 Task: In the Offering board, change the cover picture of the Introduction and apply the Martin Martz picture.
Action: Mouse moved to (1013, 181)
Screenshot: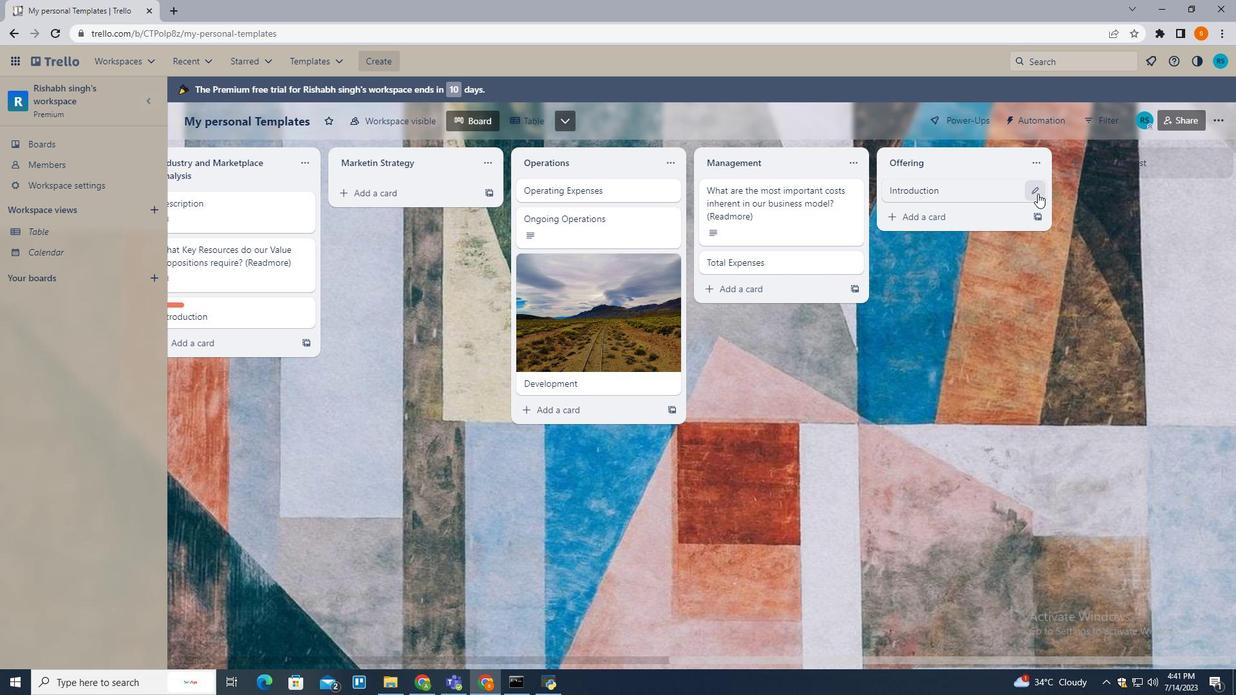 
Action: Mouse pressed left at (1013, 181)
Screenshot: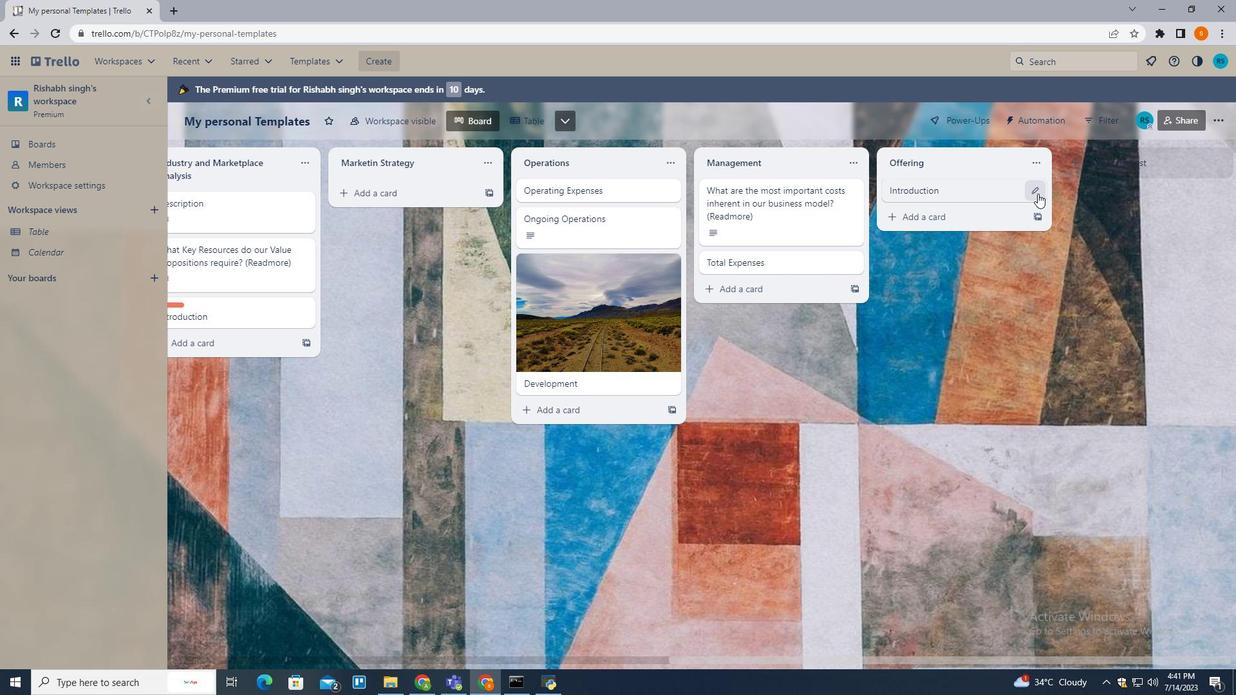
Action: Mouse moved to (778, 312)
Screenshot: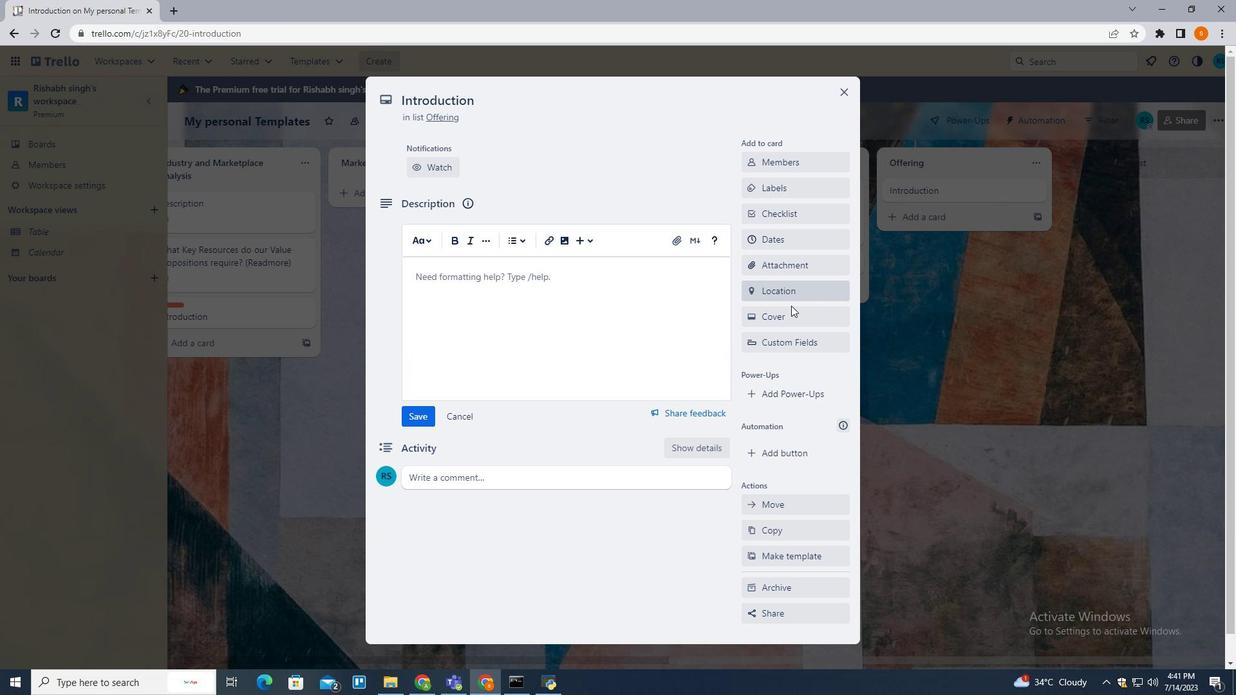 
Action: Mouse pressed left at (778, 312)
Screenshot: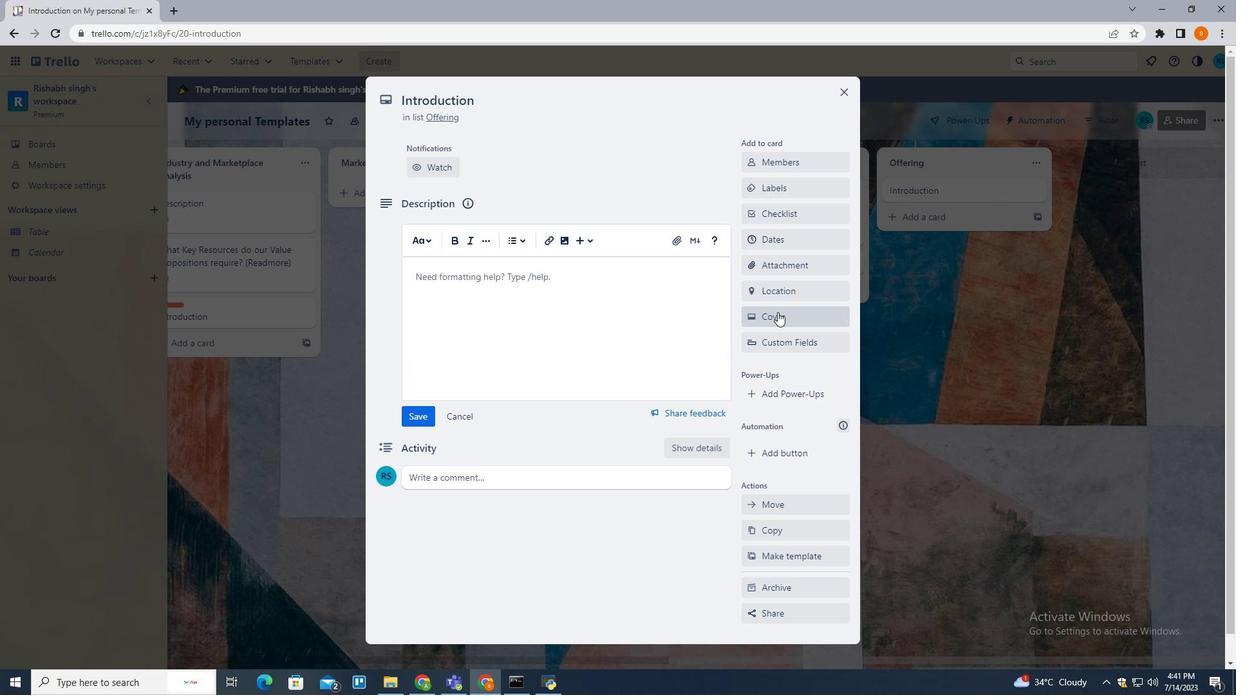 
Action: Mouse moved to (820, 411)
Screenshot: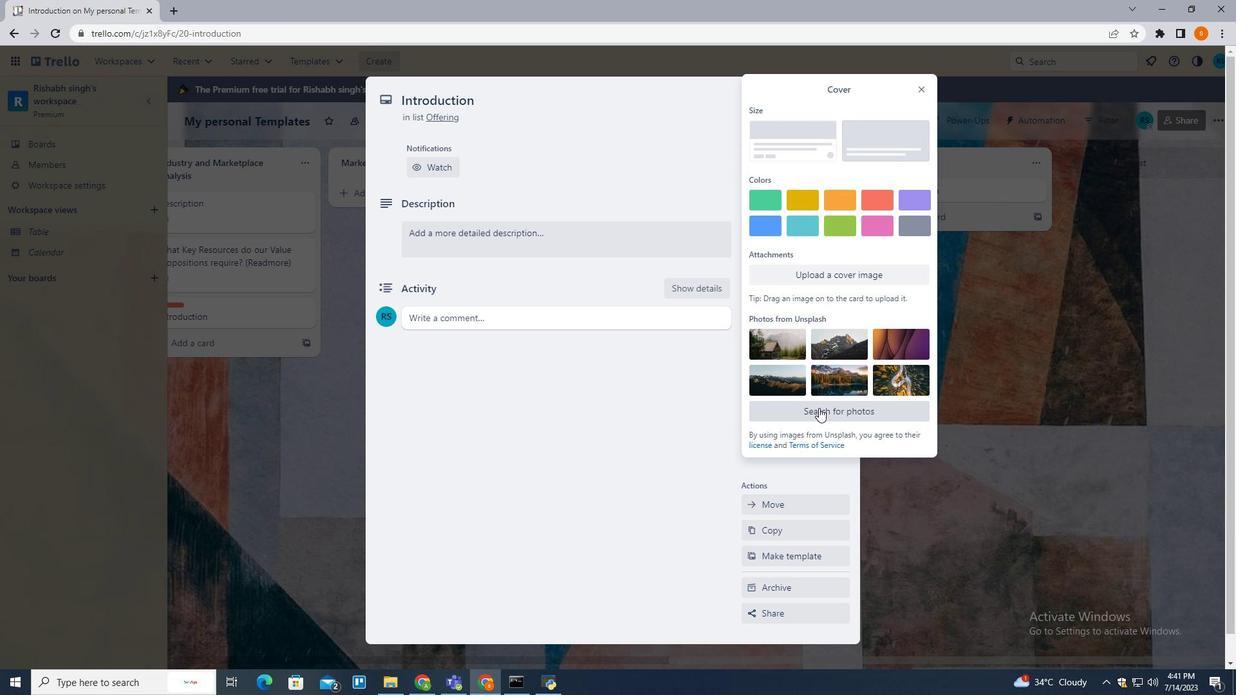 
Action: Mouse pressed left at (820, 411)
Screenshot: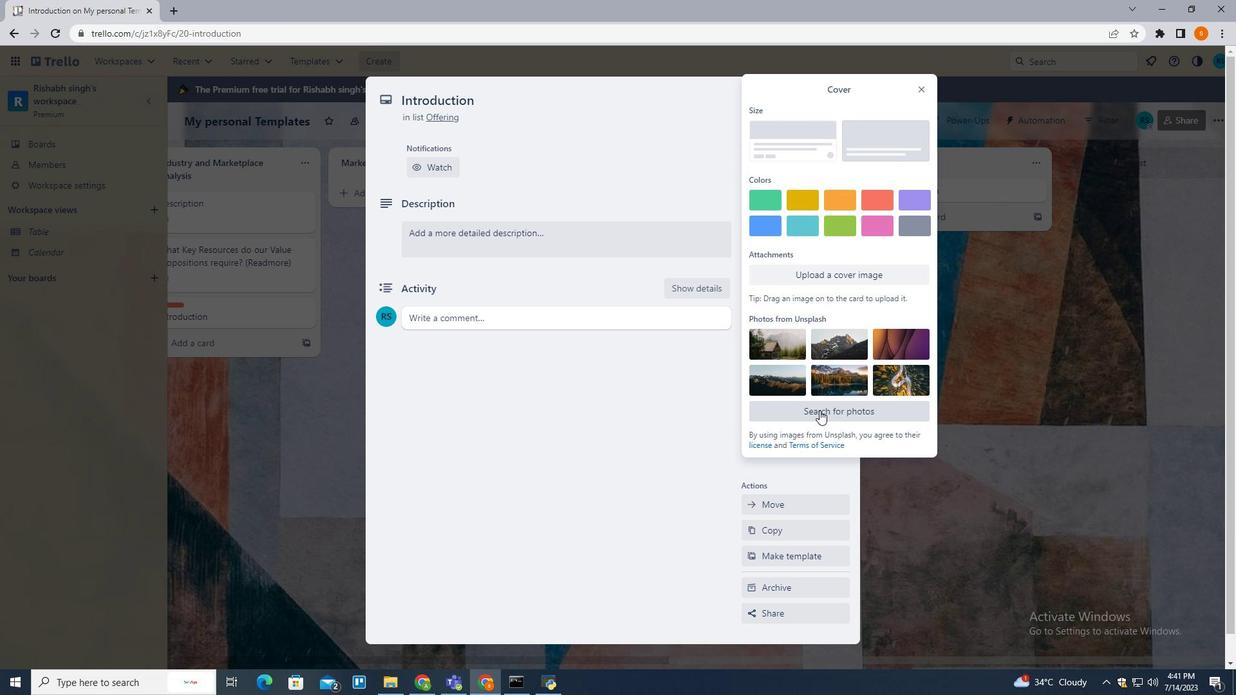 
Action: Mouse moved to (815, 117)
Screenshot: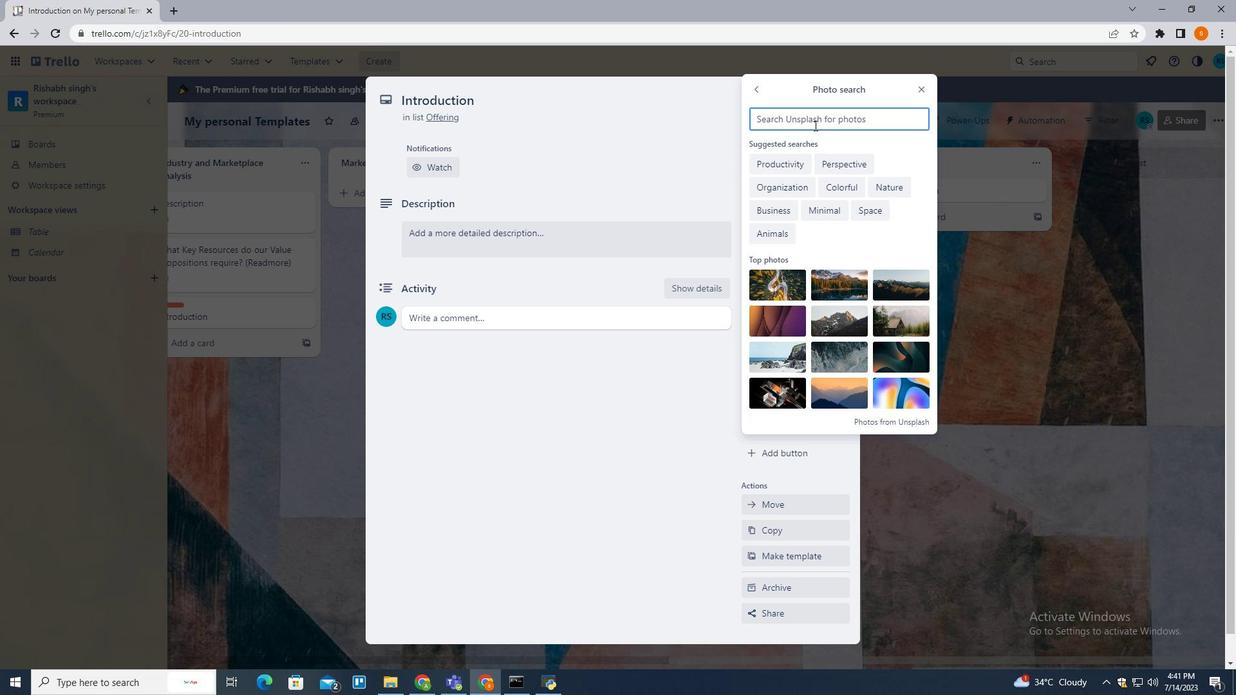 
Action: Mouse pressed left at (815, 117)
Screenshot: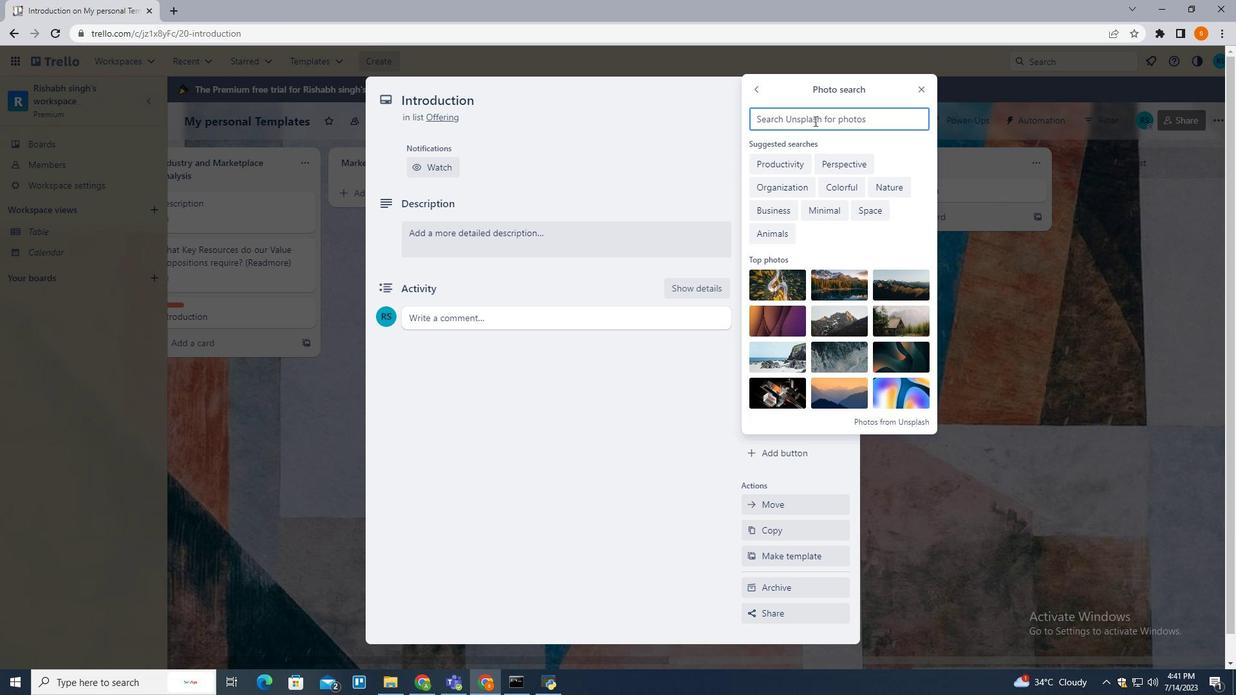
Action: Key pressed <Key.shift><Key.shift><Key.shift>Martin<Key.space><Key.shift>Martz
Screenshot: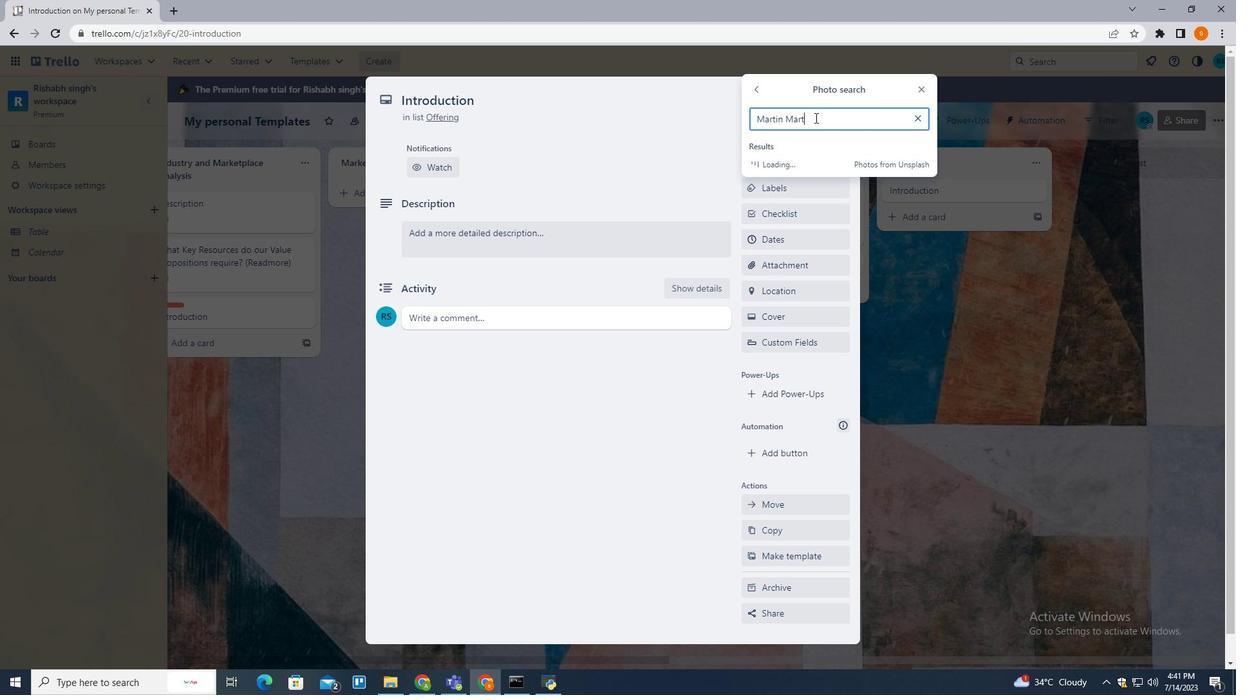 
Action: Mouse moved to (803, 167)
Screenshot: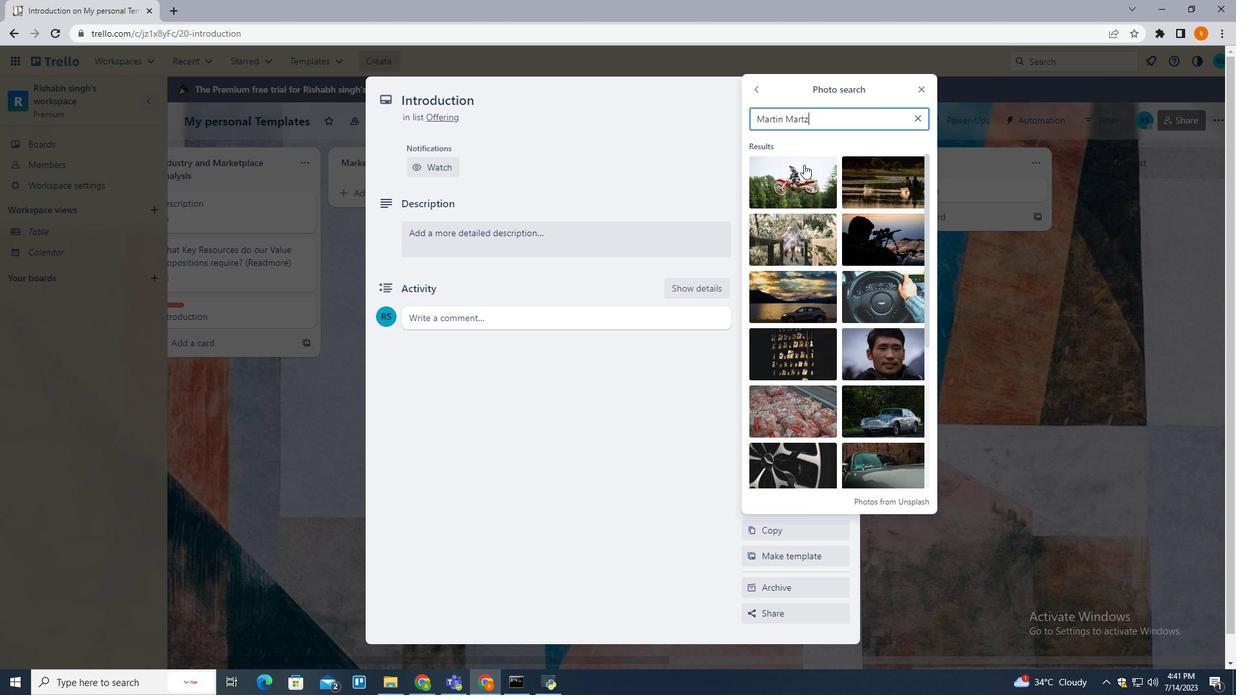 
Action: Mouse pressed left at (803, 167)
Screenshot: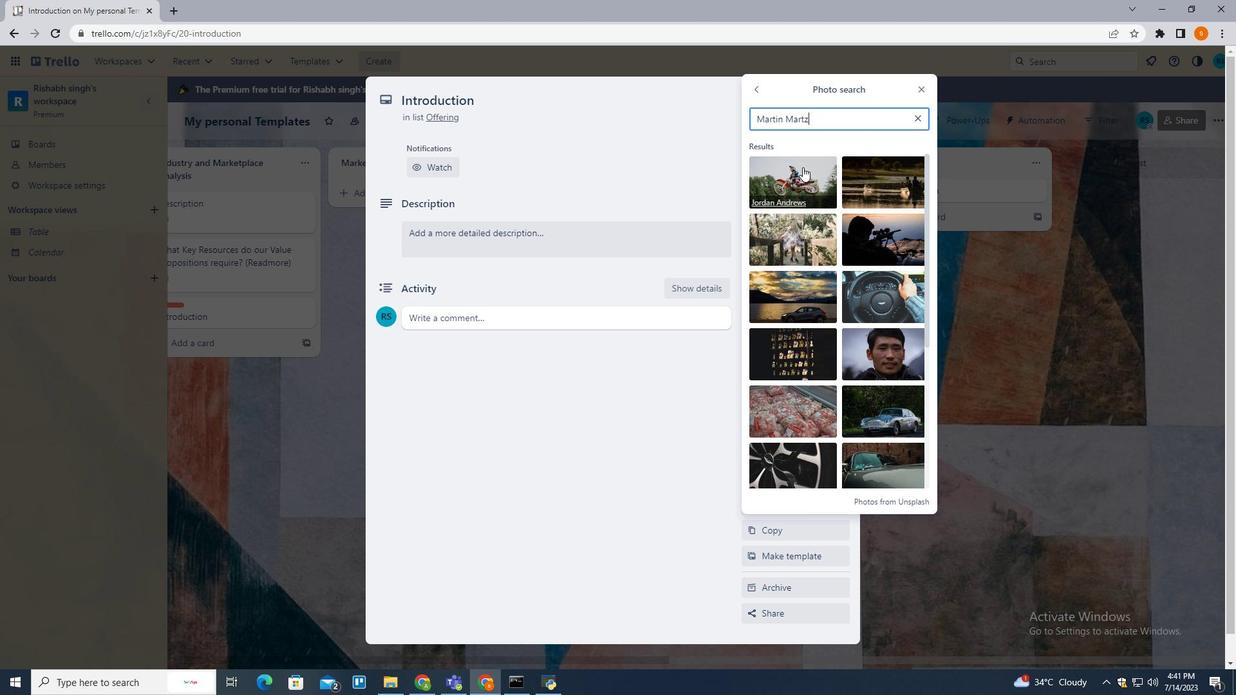 
Action: Mouse moved to (1009, 438)
Screenshot: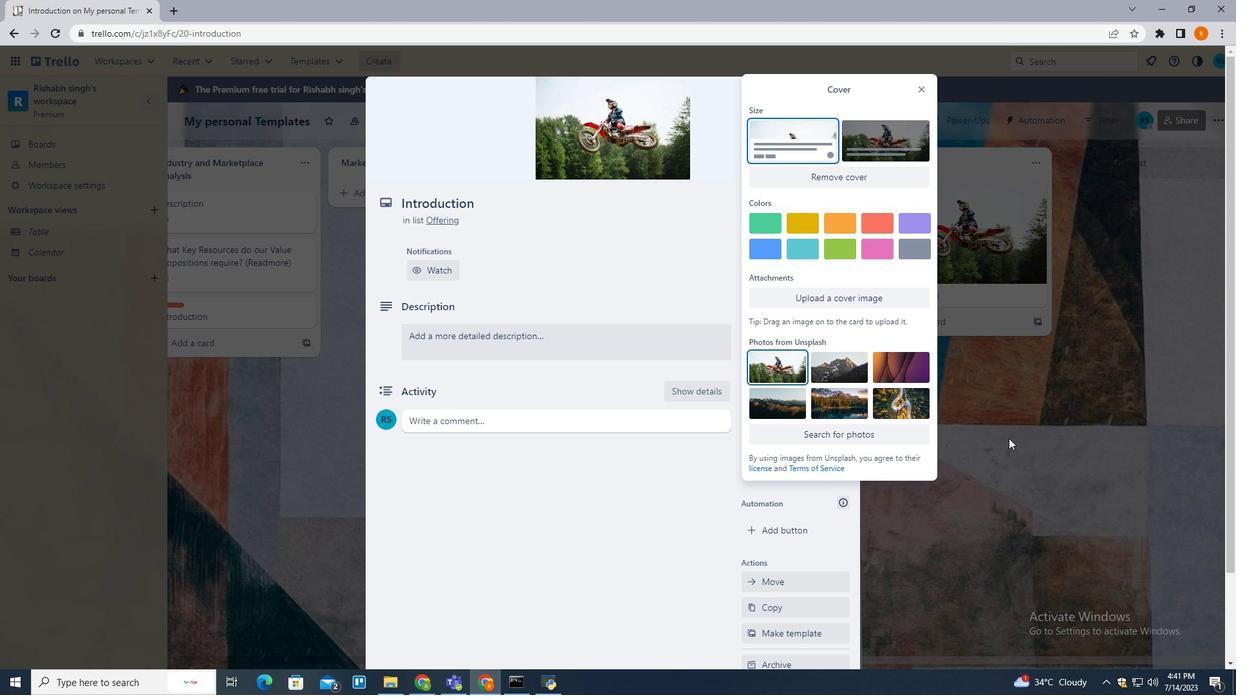 
Action: Mouse pressed left at (1009, 438)
Screenshot: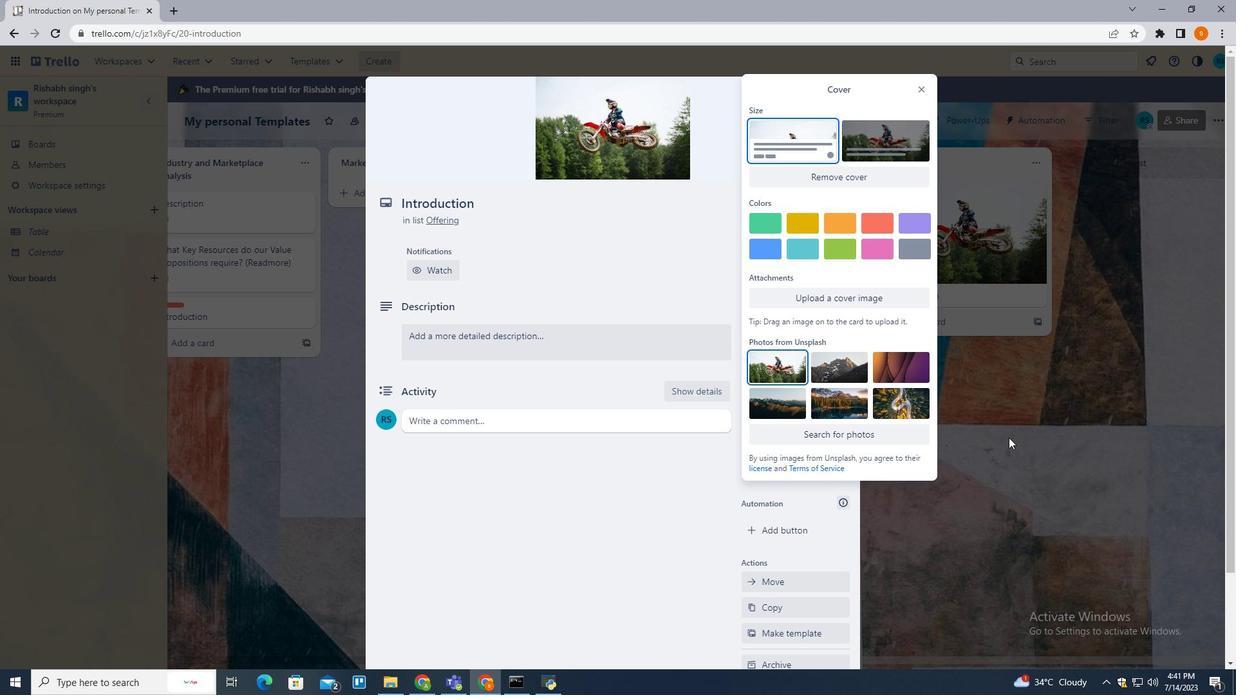 
Action: Mouse pressed left at (1009, 438)
Screenshot: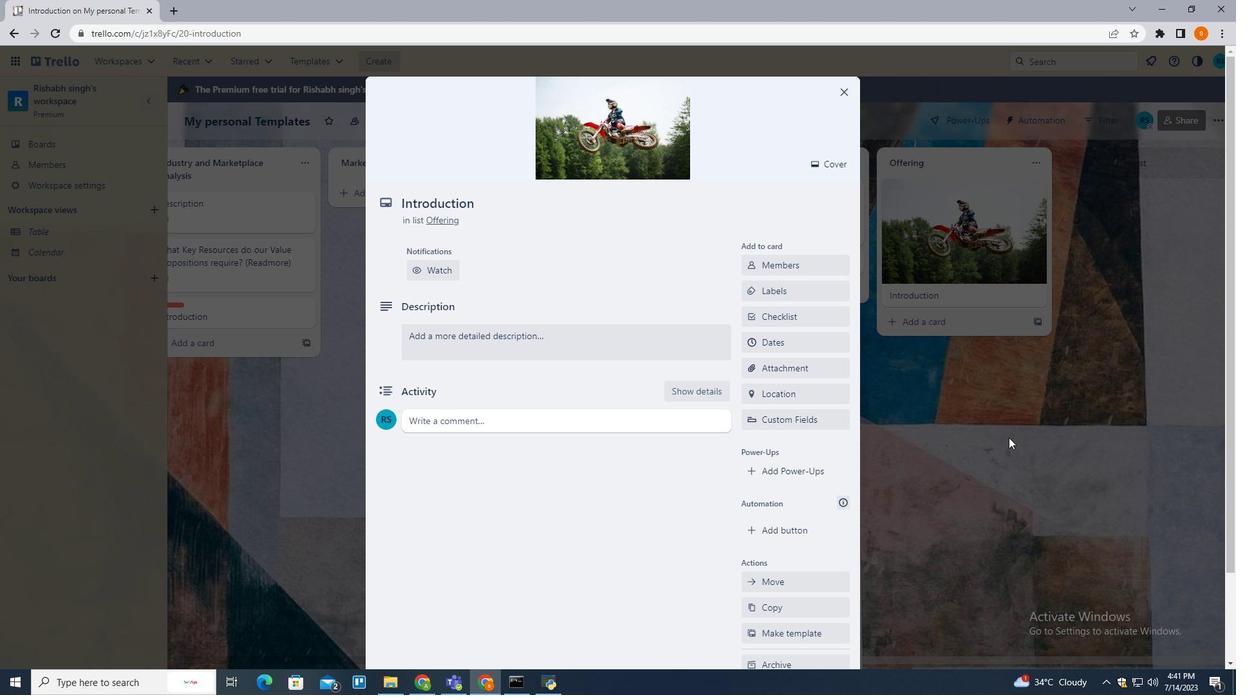 
